Task: Create New Customer with Customer Name: The Extensive, Billing Address Line1: 4213 Skips Lane, Billing Address Line2:  Phoenix, Billing Address Line3:  Arizona 85012, Cell Number: 305-245-4081
Action: Mouse moved to (215, 37)
Screenshot: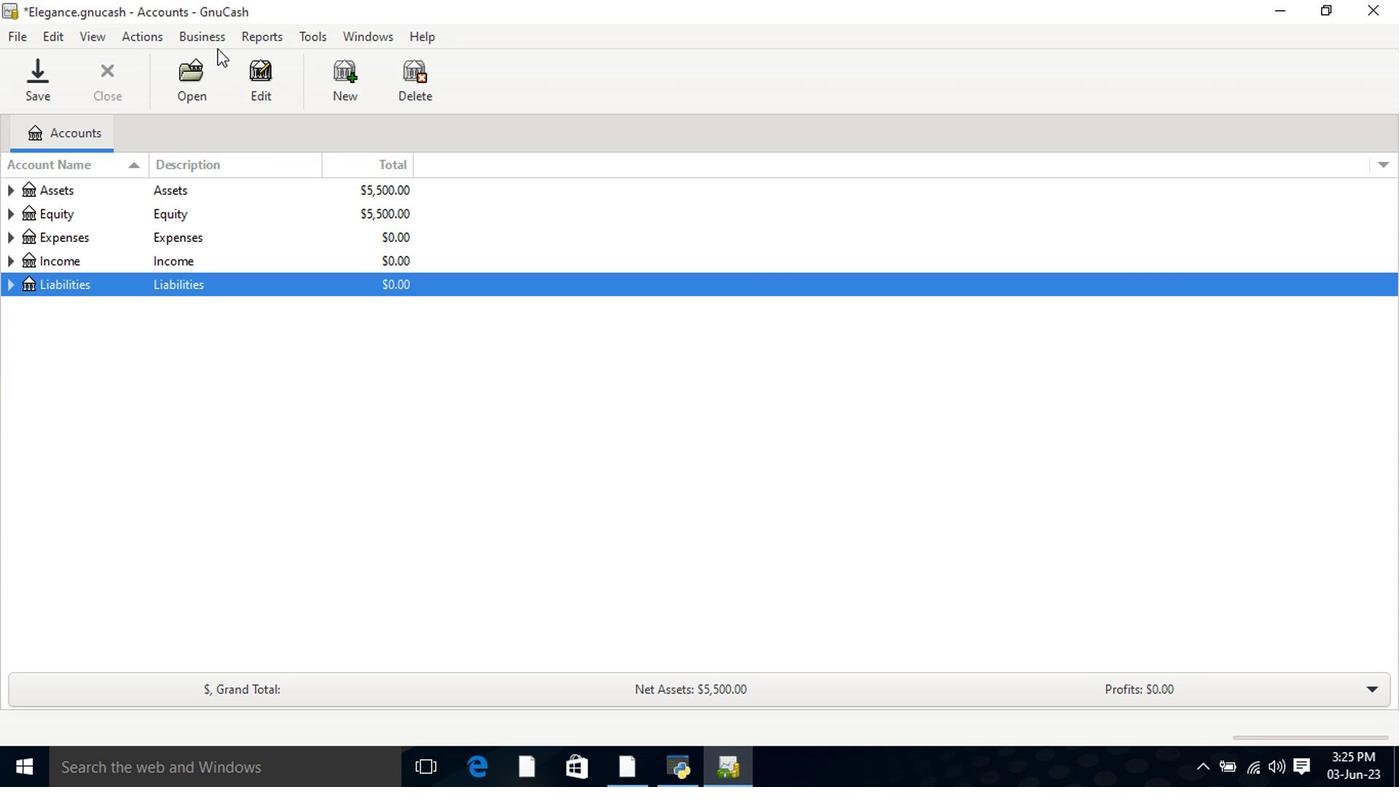 
Action: Mouse pressed left at (215, 37)
Screenshot: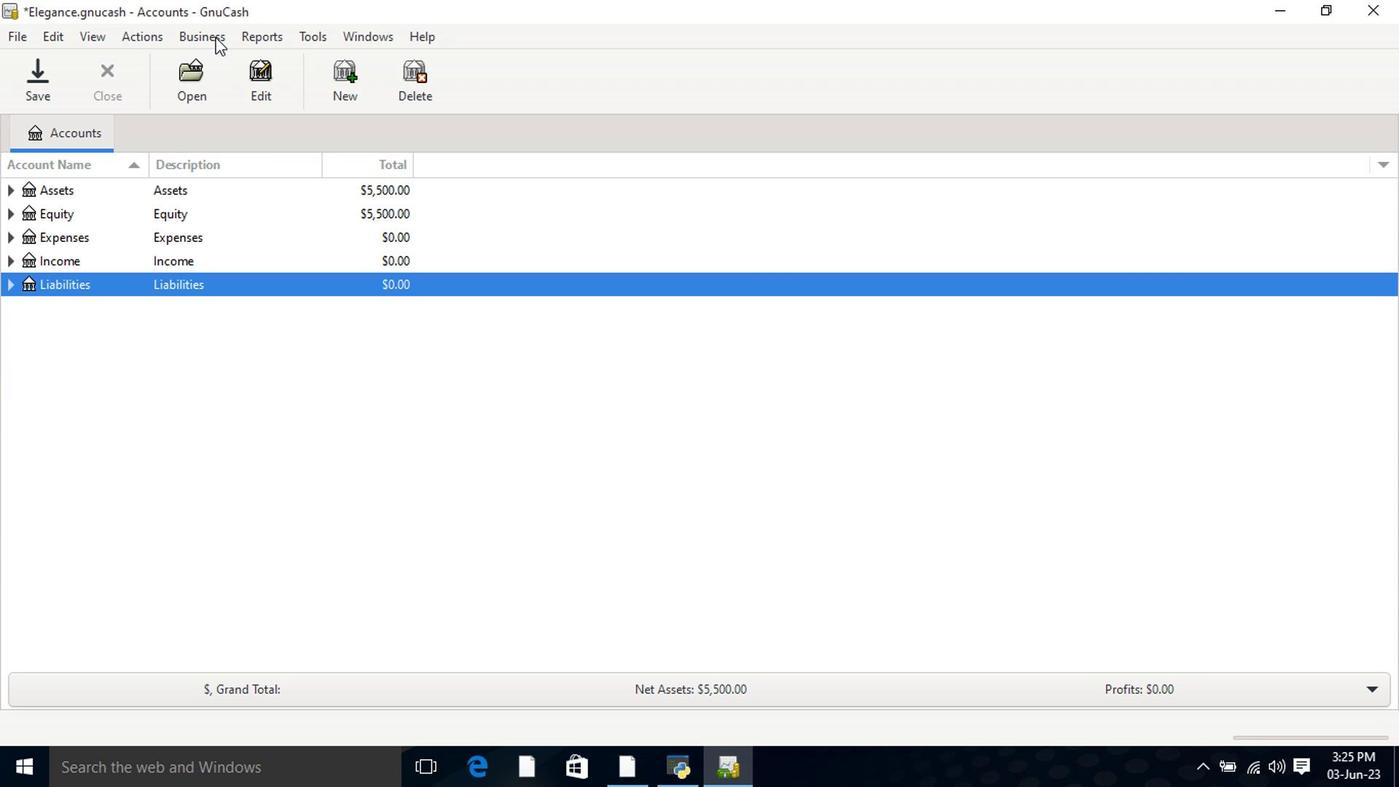 
Action: Mouse moved to (233, 56)
Screenshot: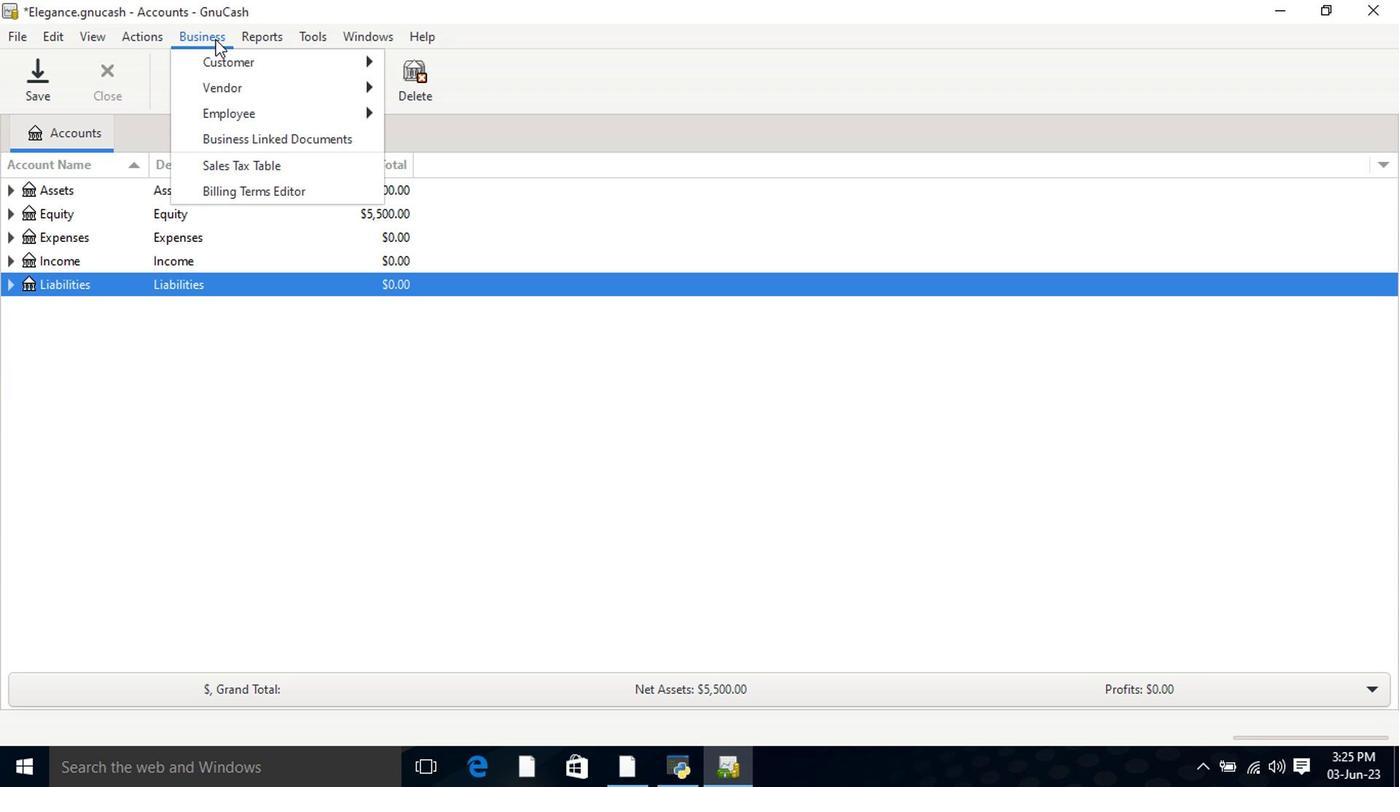 
Action: Mouse pressed left at (233, 56)
Screenshot: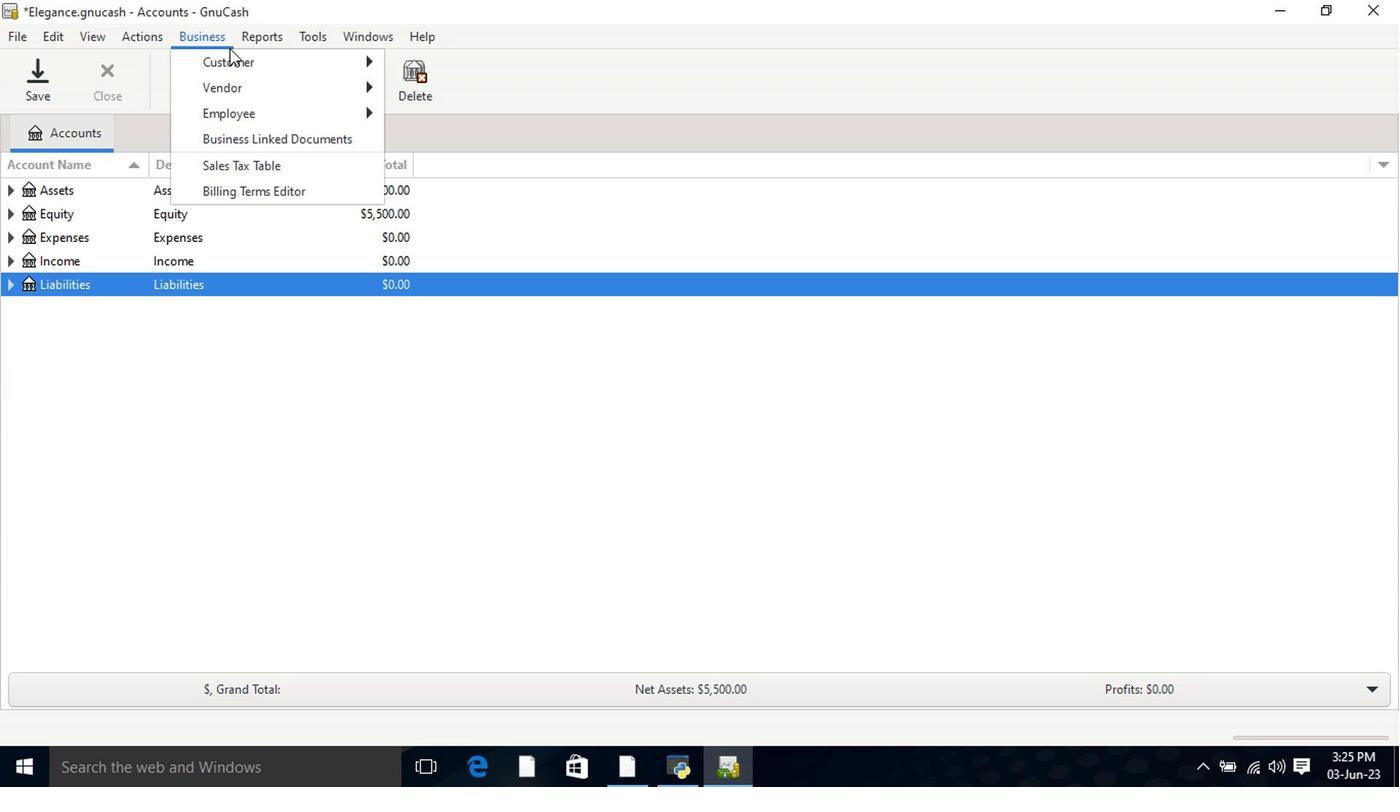 
Action: Mouse moved to (438, 86)
Screenshot: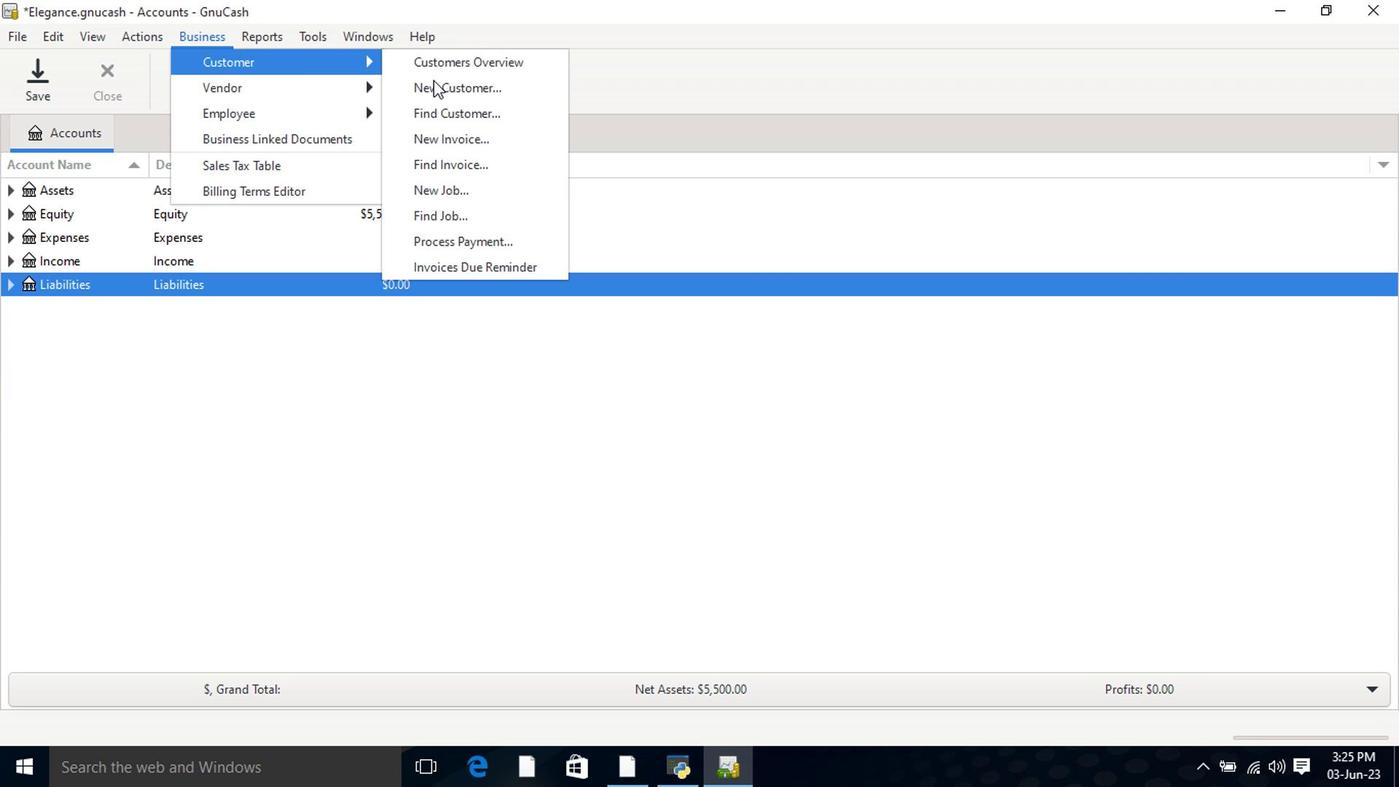 
Action: Mouse pressed left at (438, 86)
Screenshot: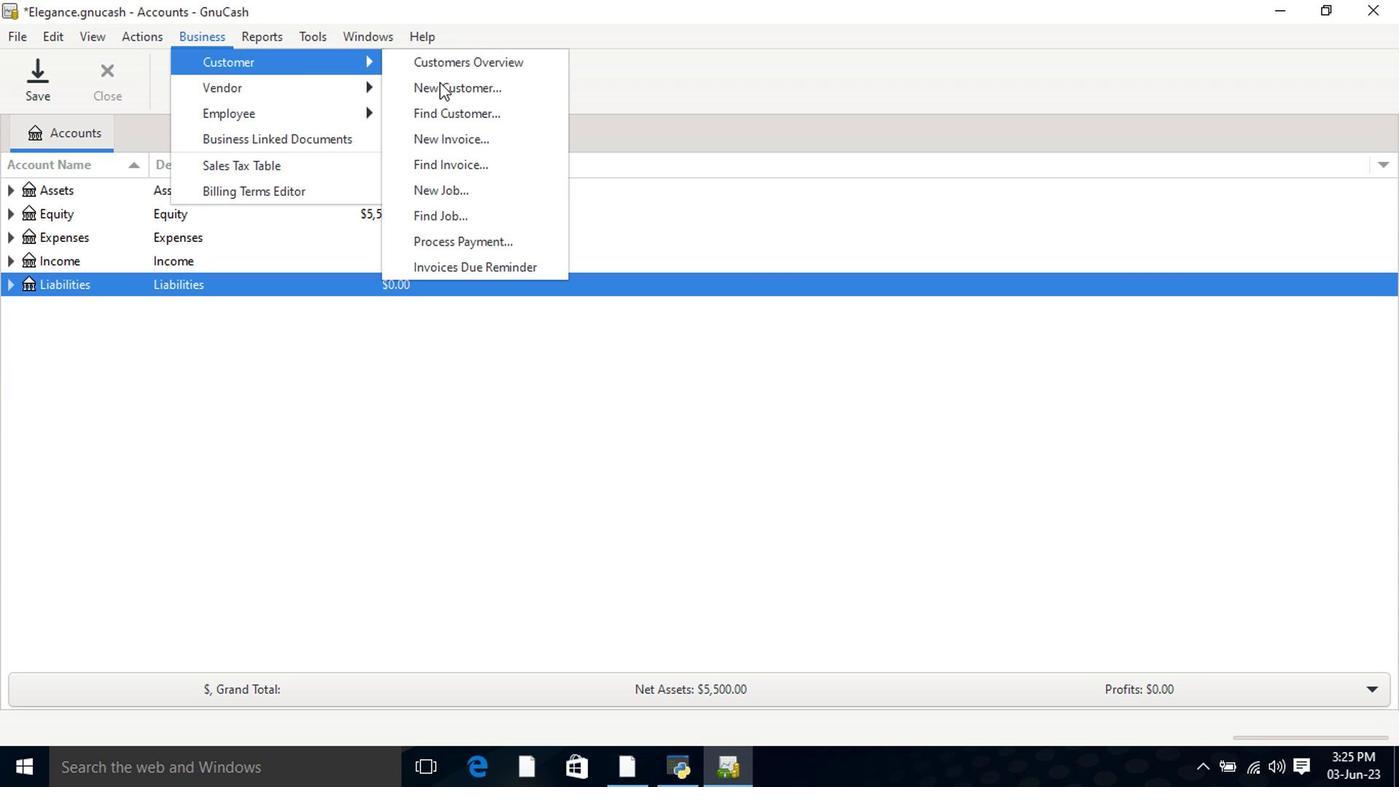 
Action: Mouse moved to (892, 357)
Screenshot: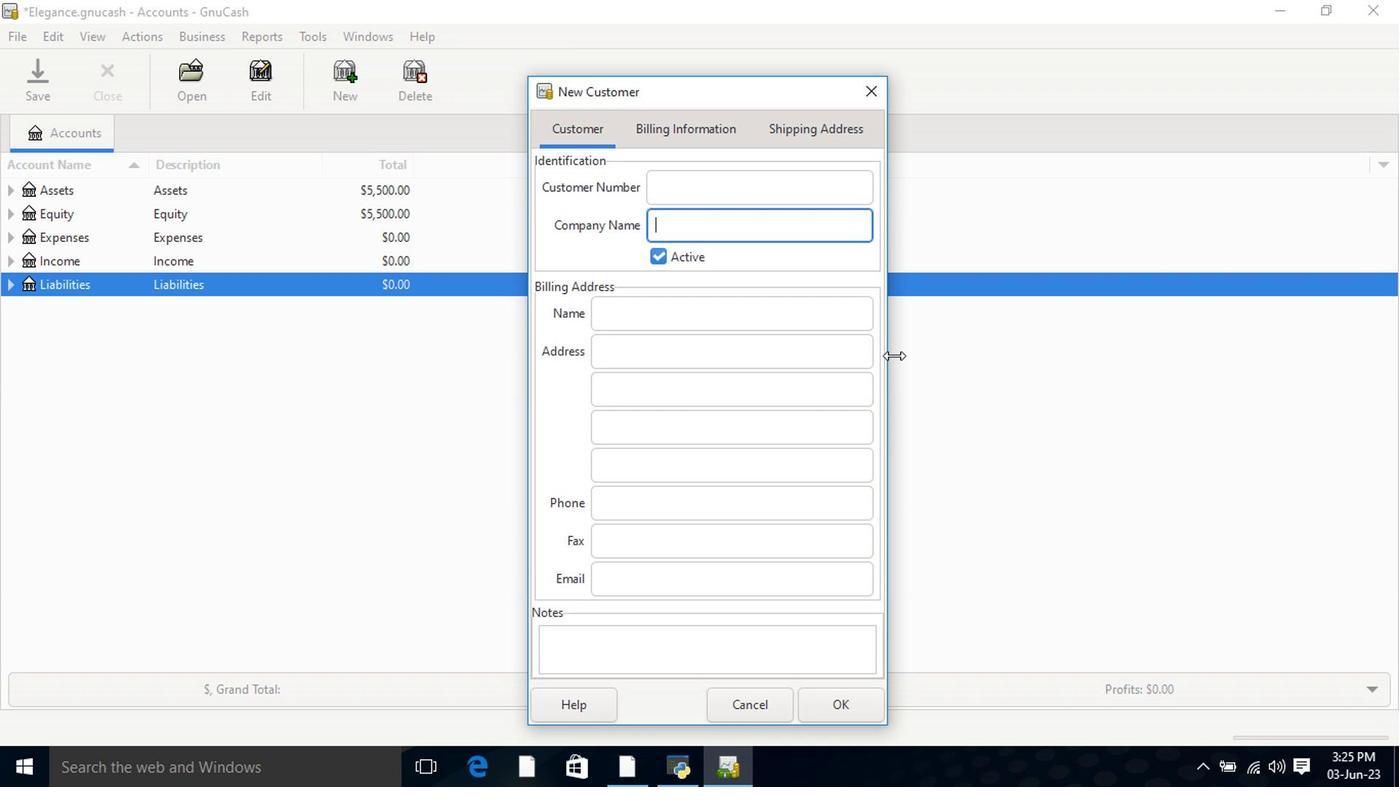 
Action: Key pressed <Key.shift>The<Key.space><Key.shift>ext<Key.backspace><Key.backspace><Key.backspace><Key.shift>Extensive<Key.space><Key.backspace><Key.tab><Key.tab><Key.tab>4213<Key.space><Key.shift>Skips<Key.space><Key.shift>Lane<Key.tab><Key.shift>Phoenix<Key.tab><Key.shift>Arizona<Key.space>85012<Key.tab><Key.tab>305-245-4081
Screenshot: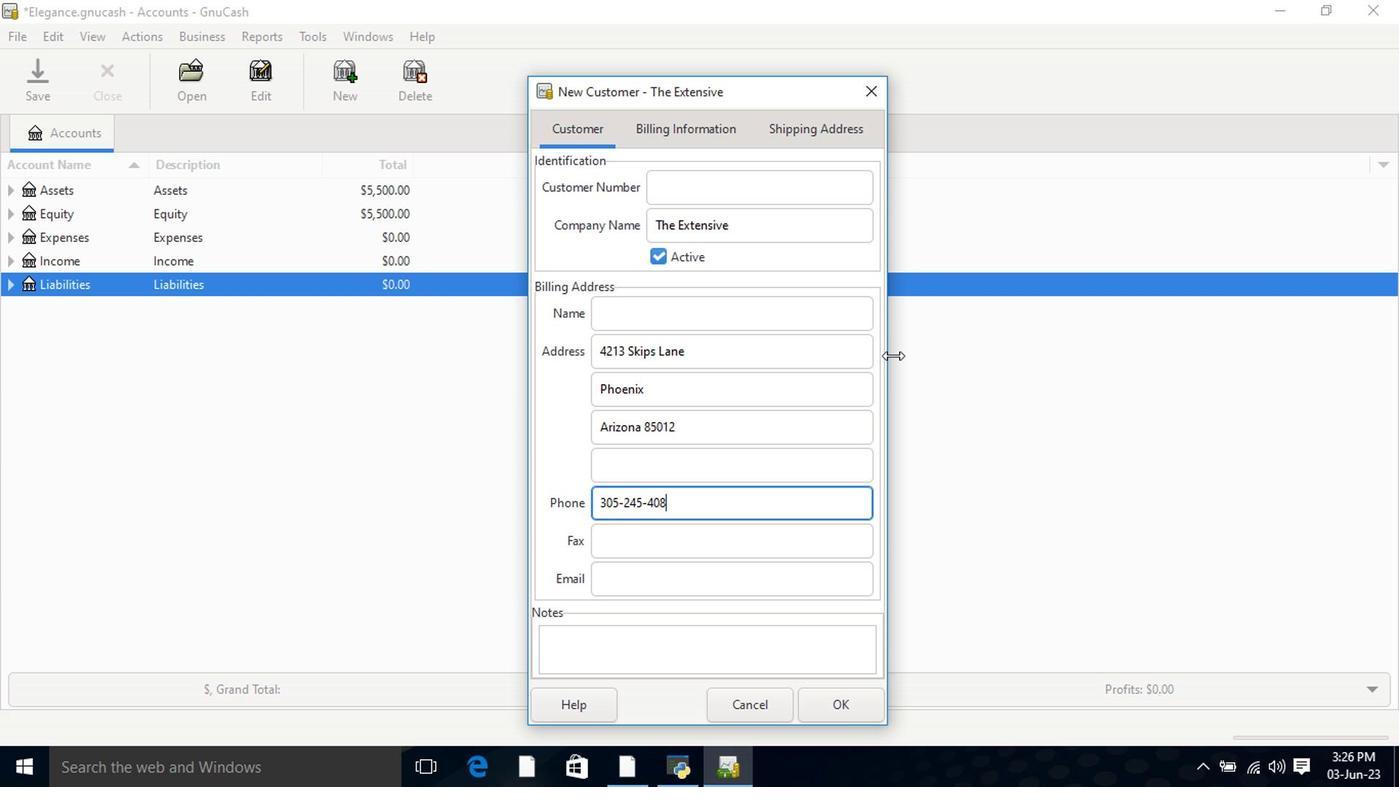 
Action: Mouse moved to (670, 139)
Screenshot: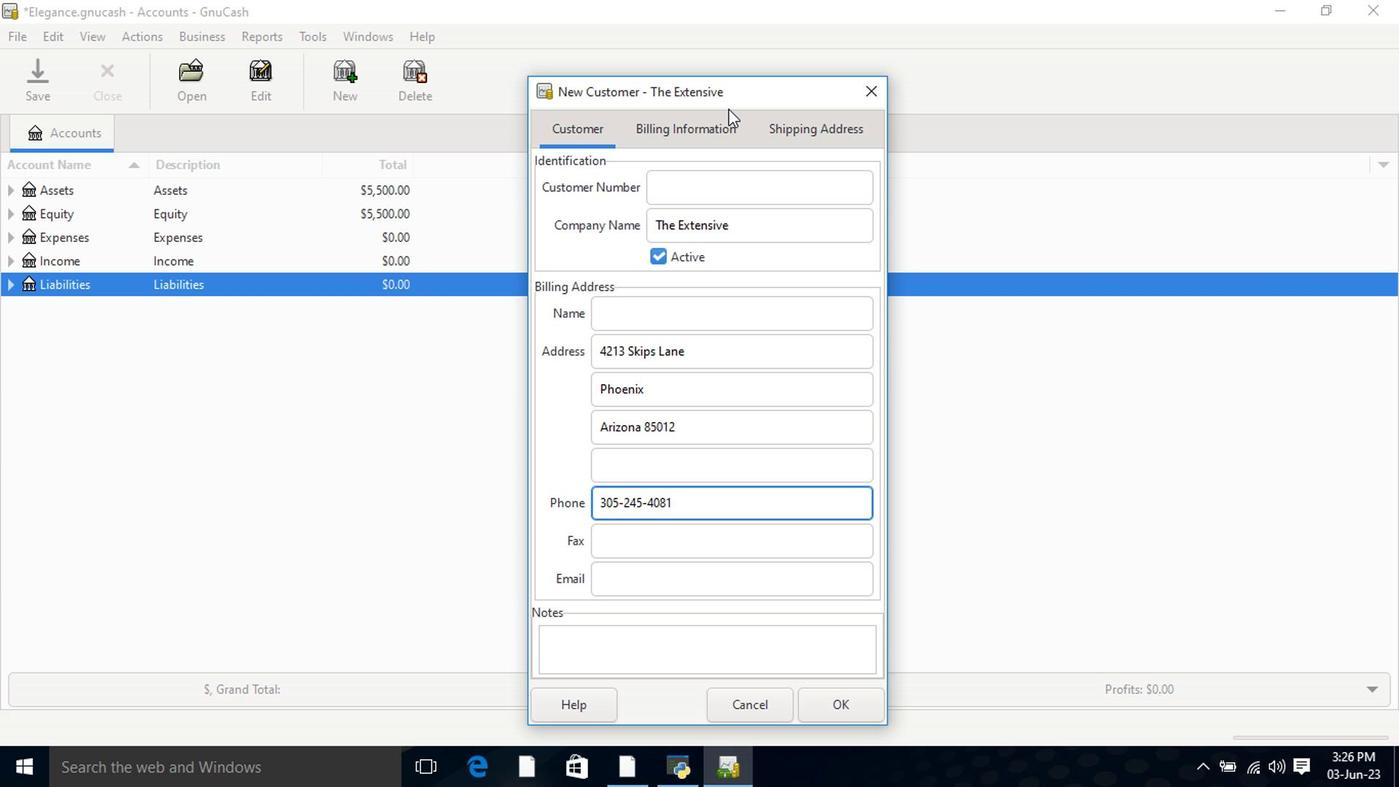 
Action: Mouse pressed left at (670, 139)
Screenshot: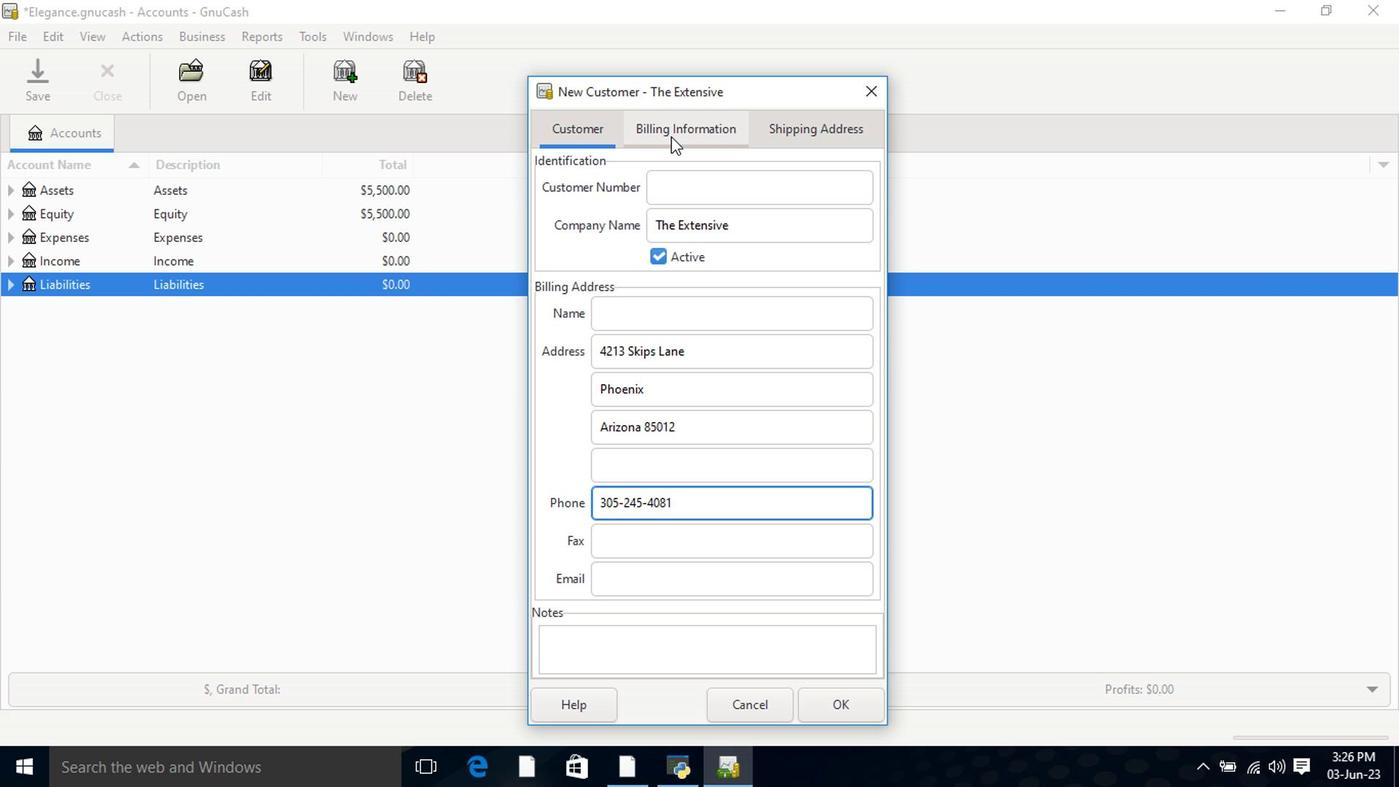 
Action: Mouse moved to (787, 142)
Screenshot: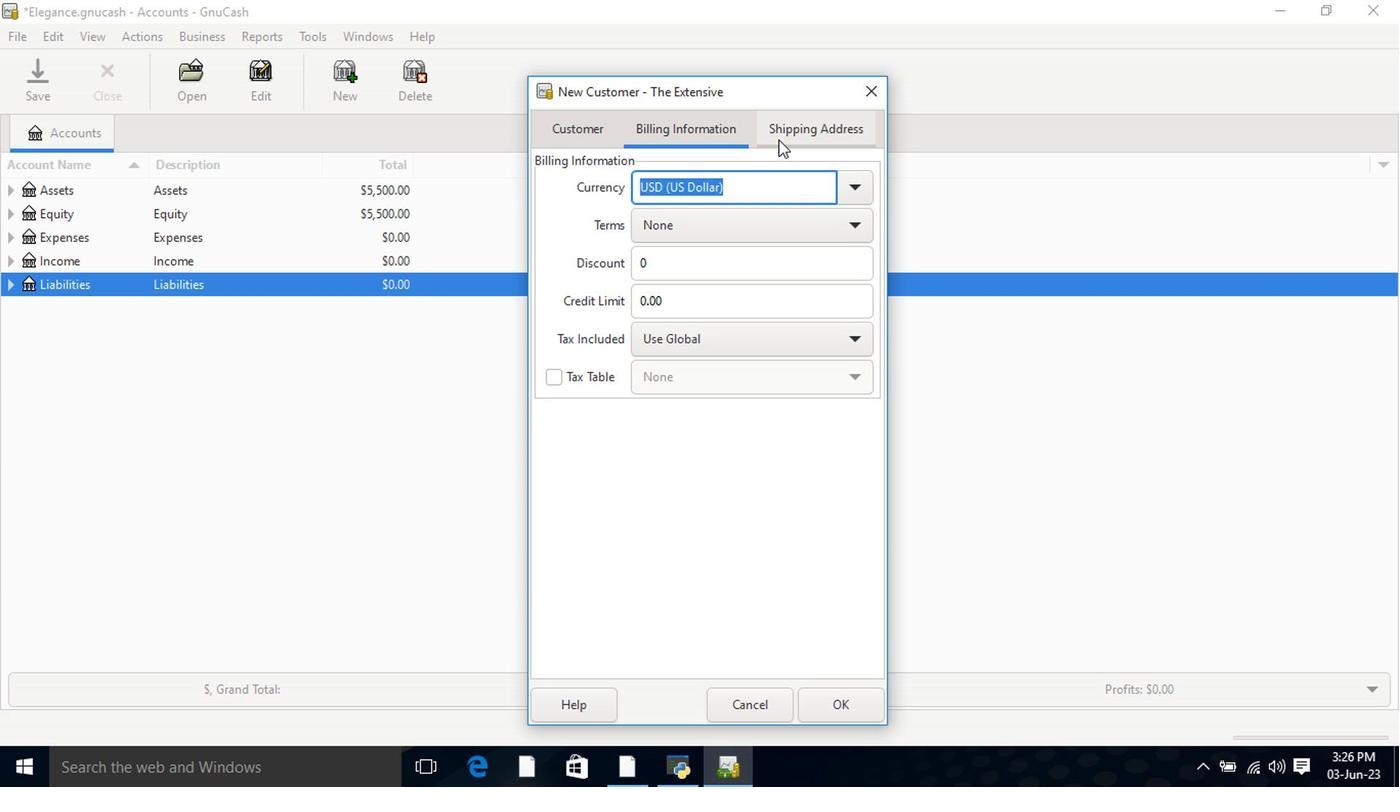 
Action: Mouse pressed left at (787, 142)
Screenshot: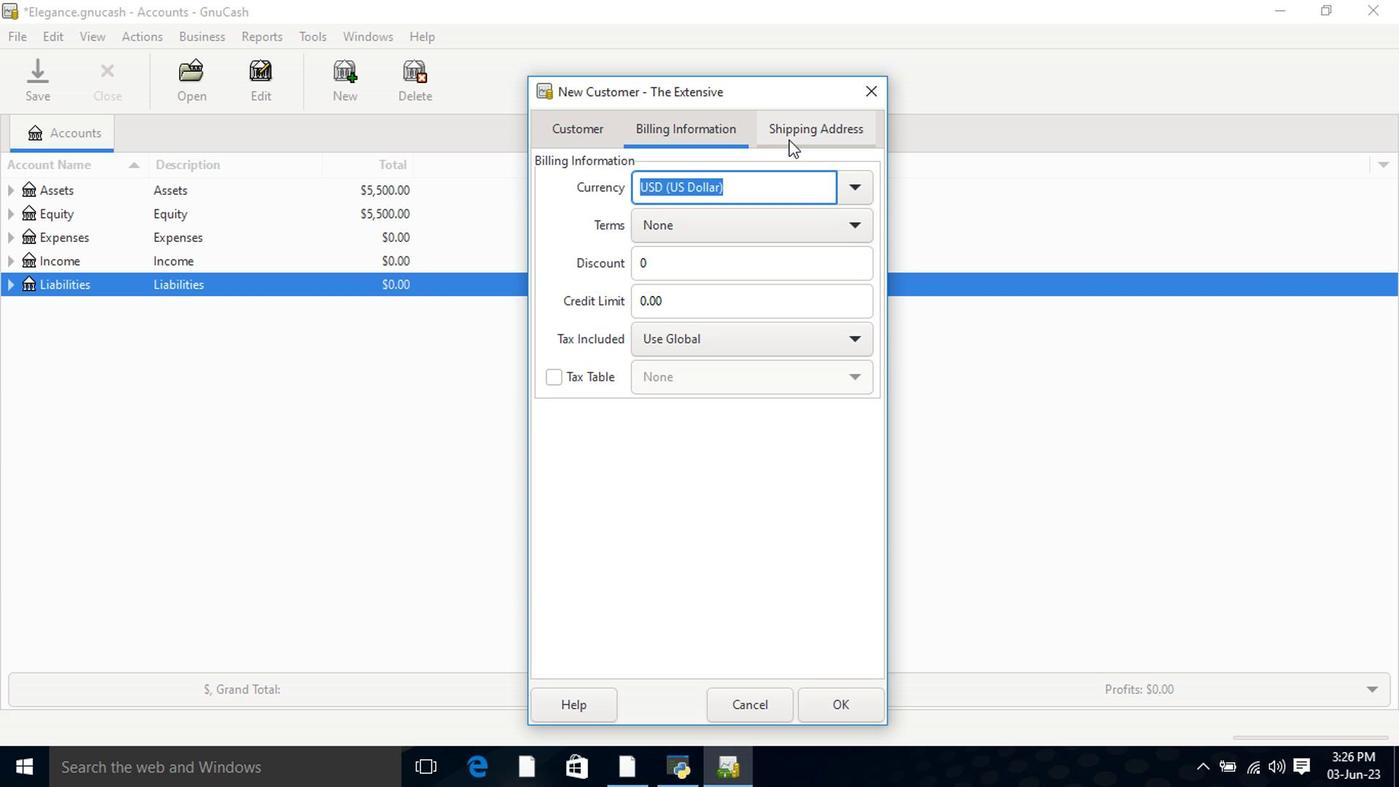 
Action: Mouse moved to (831, 695)
Screenshot: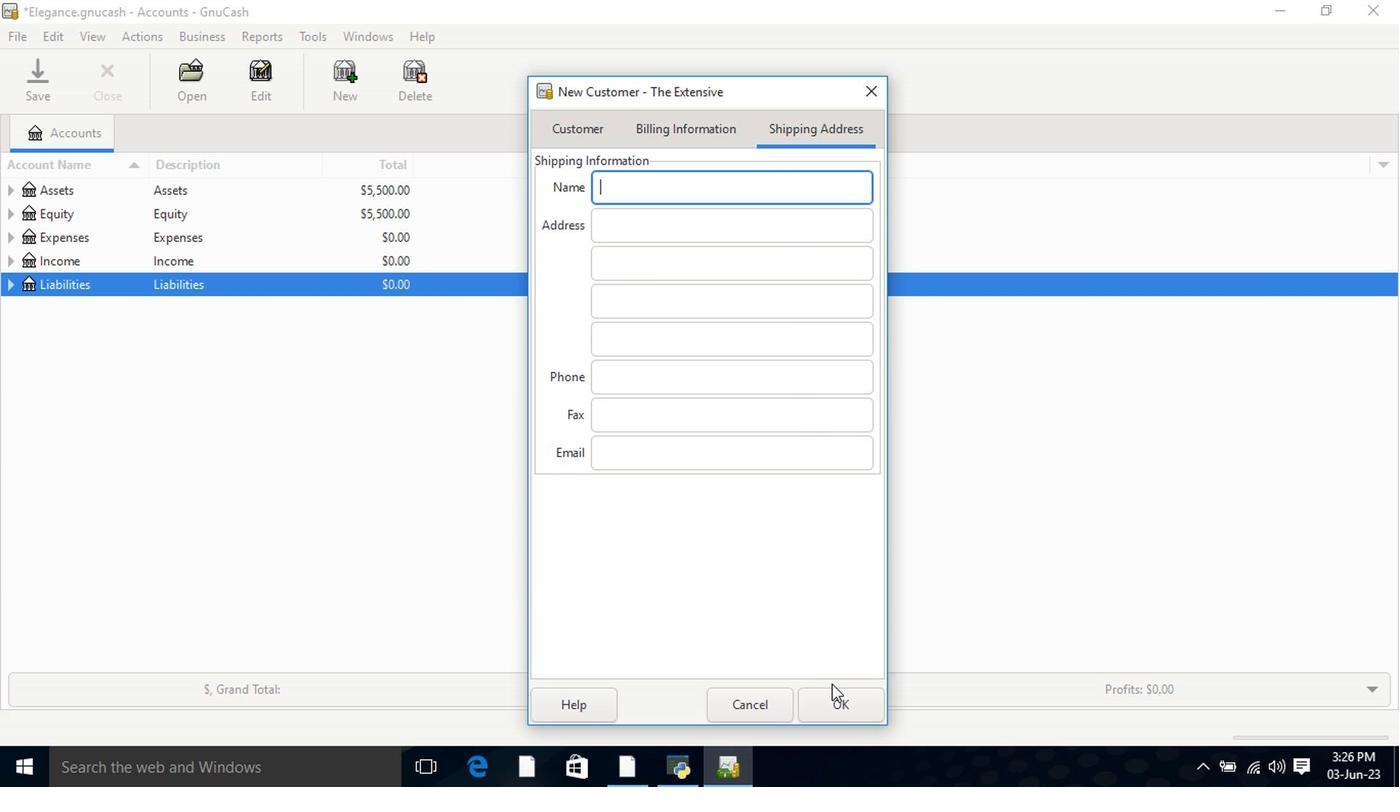 
Action: Mouse pressed left at (831, 695)
Screenshot: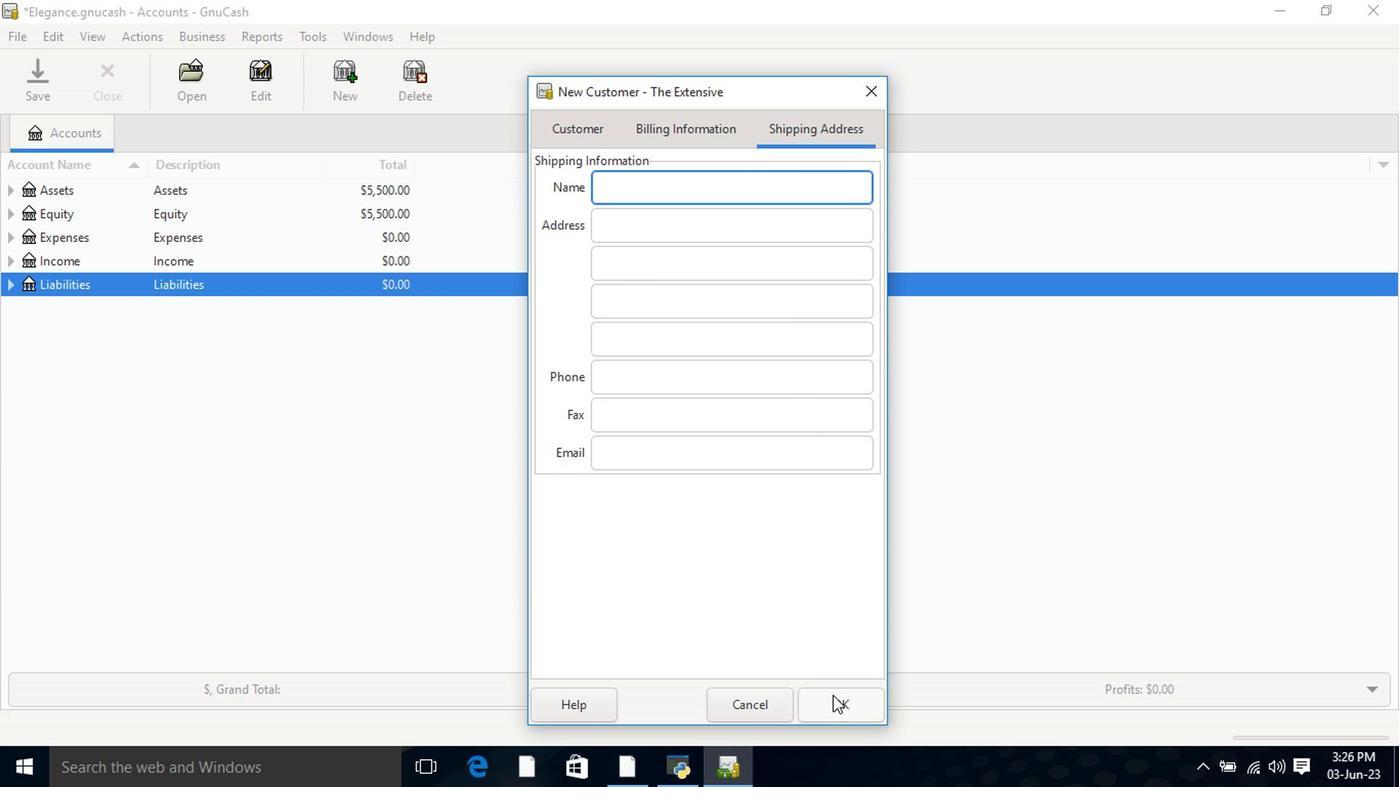 
